 Task: Add Market Corner Wheat Hot Dog Buns 8 Pack to the cart.
Action: Mouse moved to (903, 313)
Screenshot: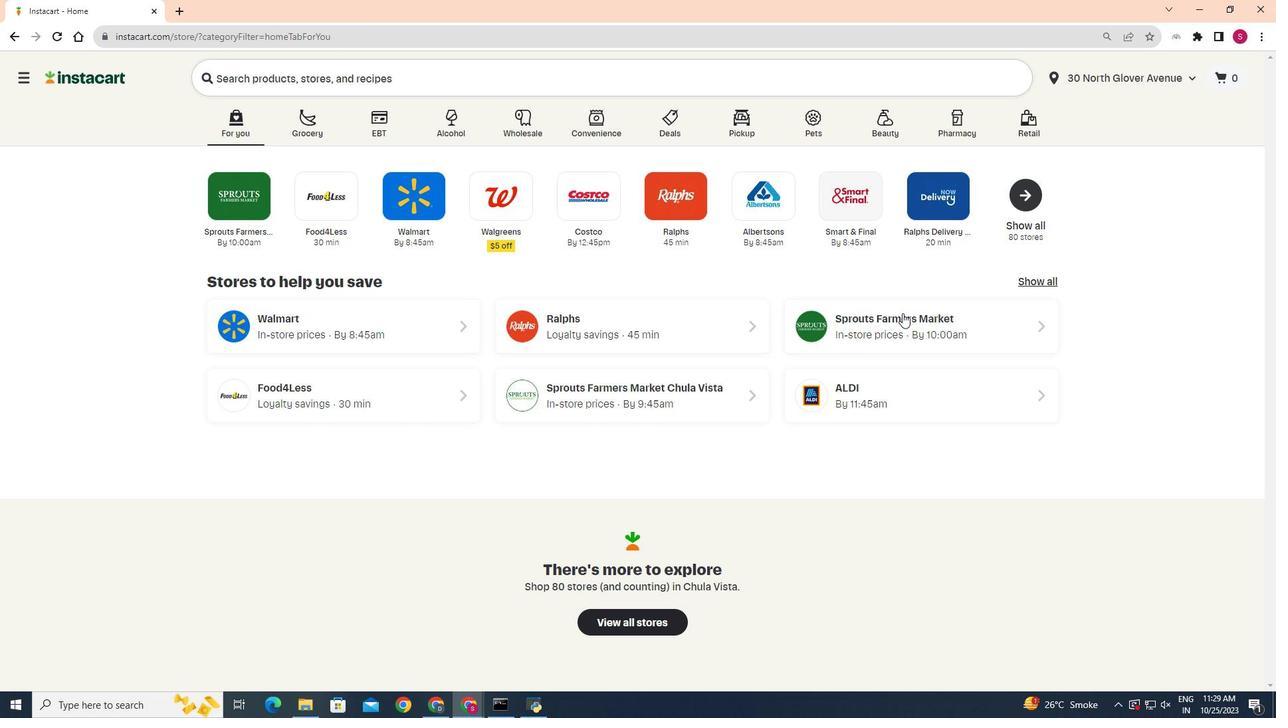 
Action: Mouse pressed left at (903, 313)
Screenshot: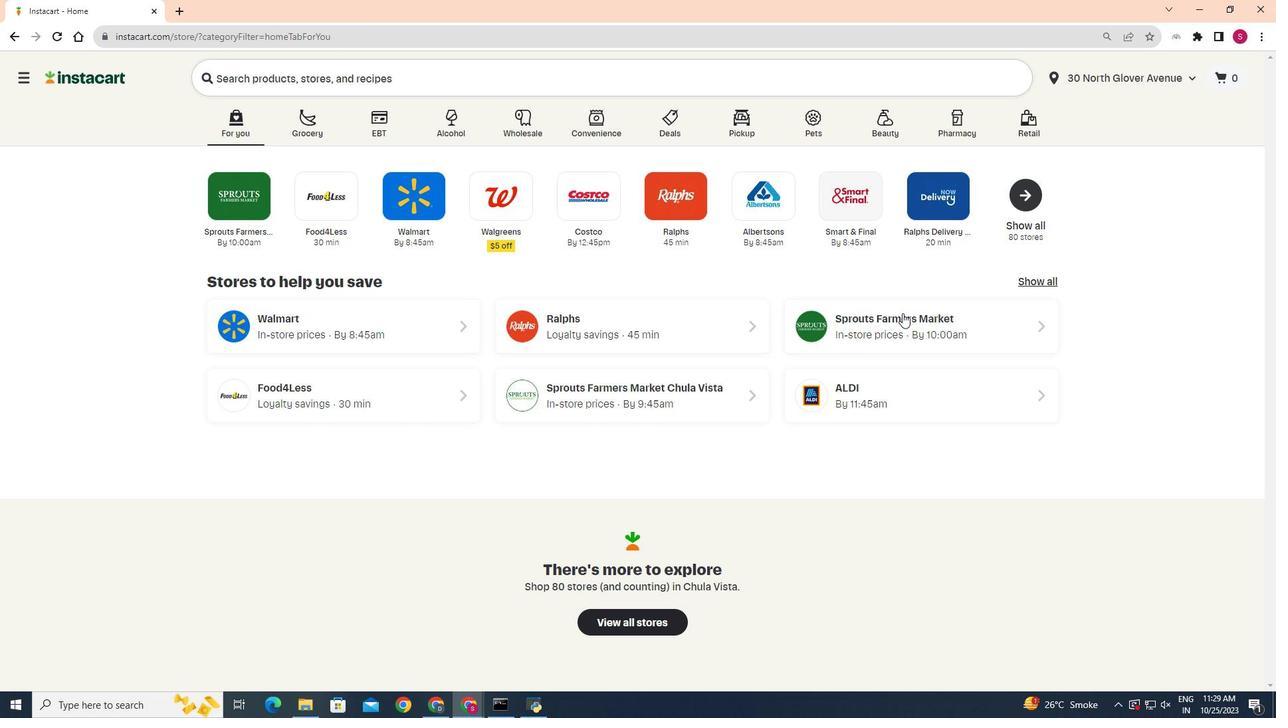 
Action: Mouse moved to (86, 579)
Screenshot: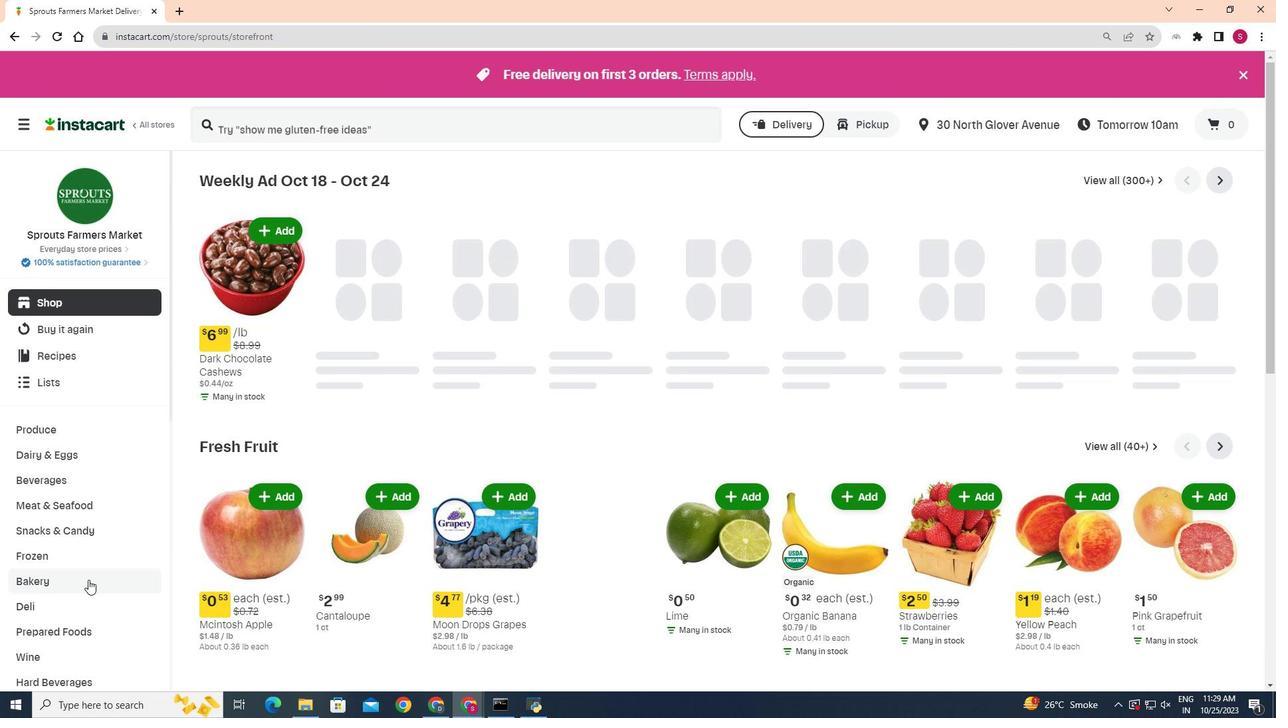 
Action: Mouse pressed left at (86, 579)
Screenshot: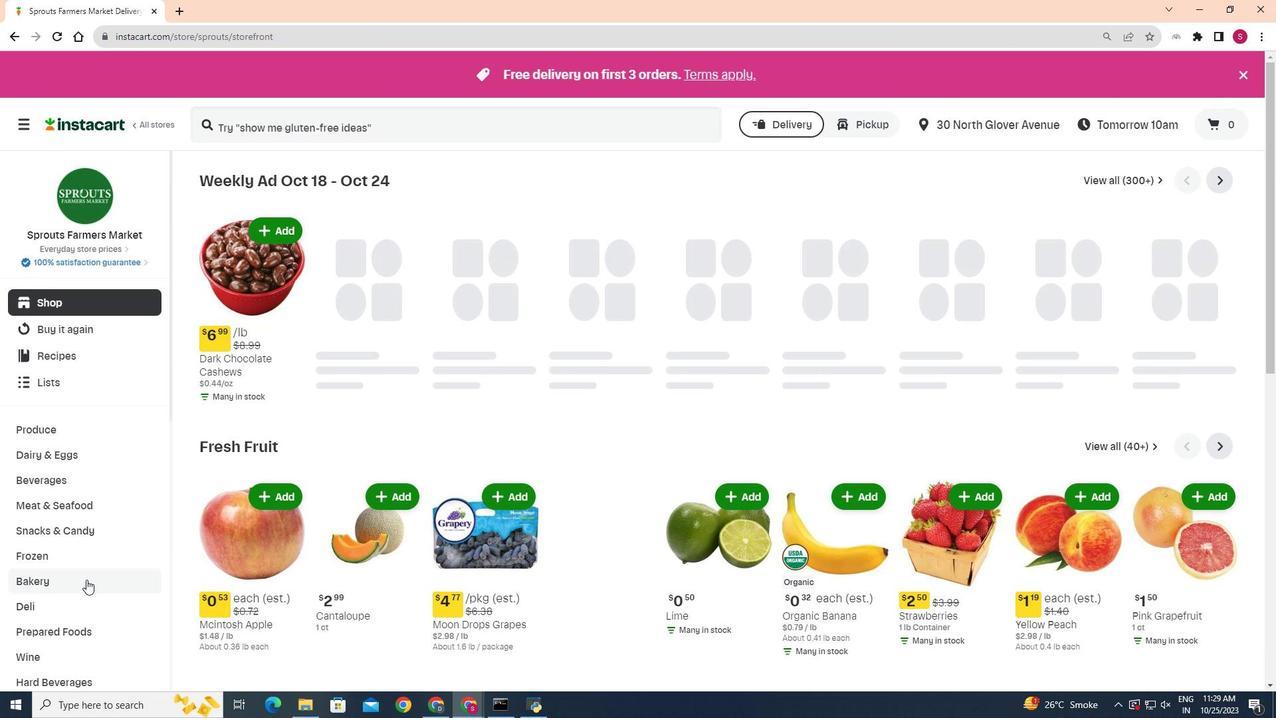 
Action: Mouse moved to (367, 215)
Screenshot: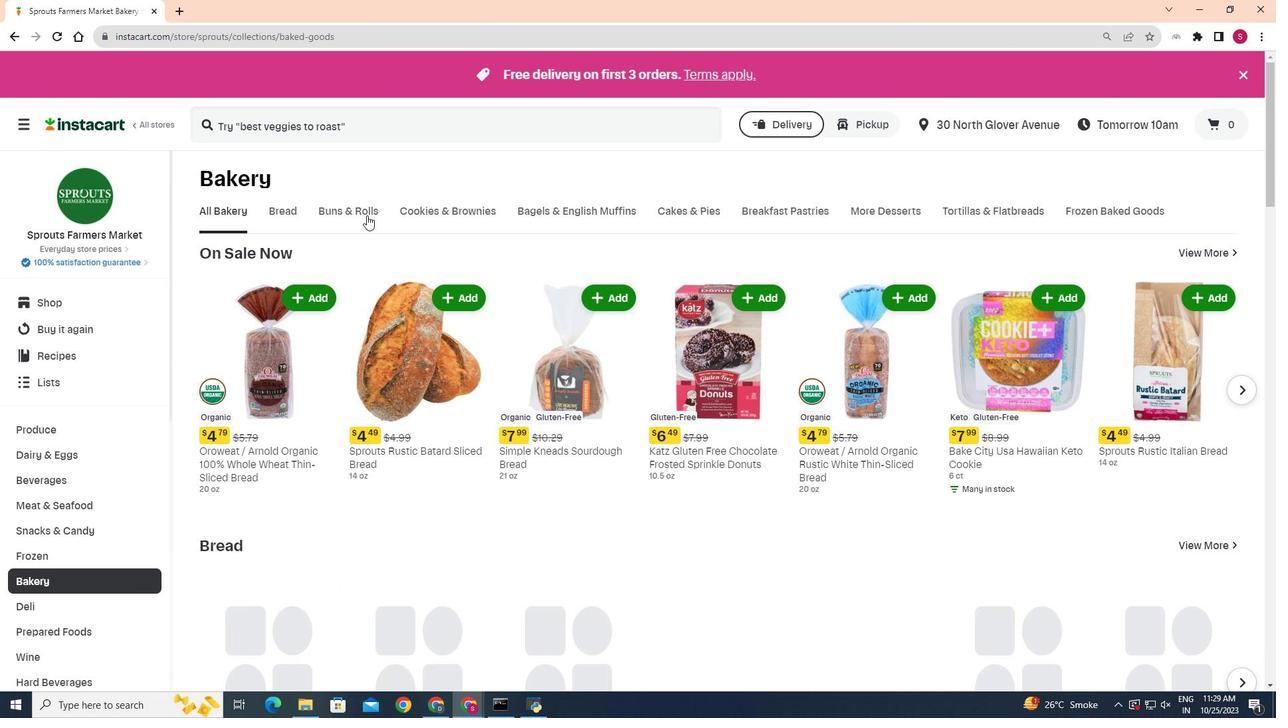 
Action: Mouse pressed left at (367, 215)
Screenshot: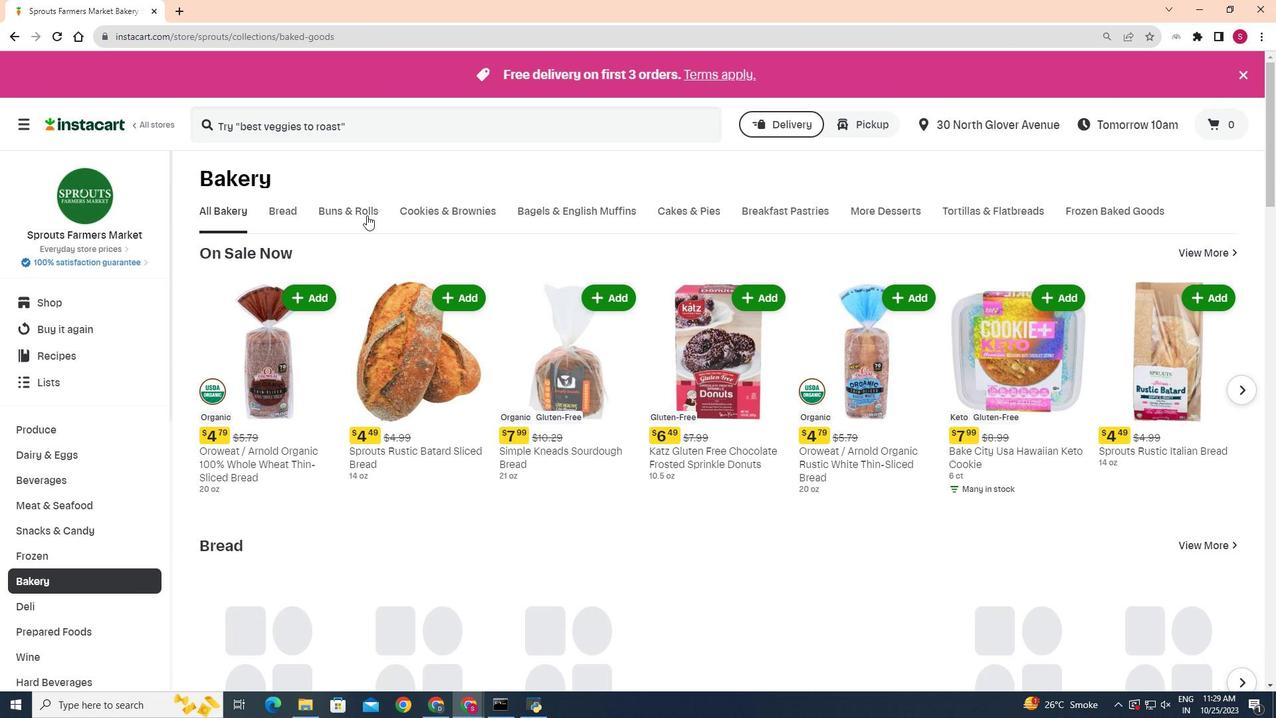 
Action: Mouse moved to (463, 285)
Screenshot: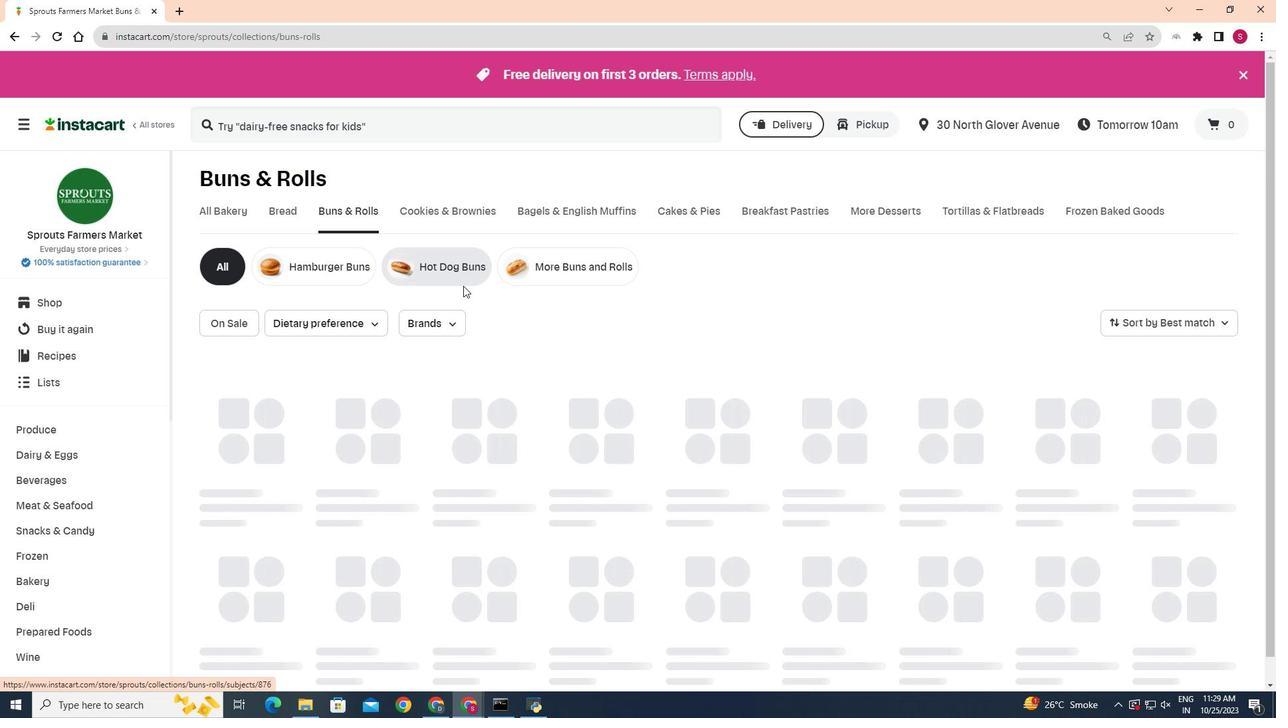 
Action: Mouse pressed left at (463, 285)
Screenshot: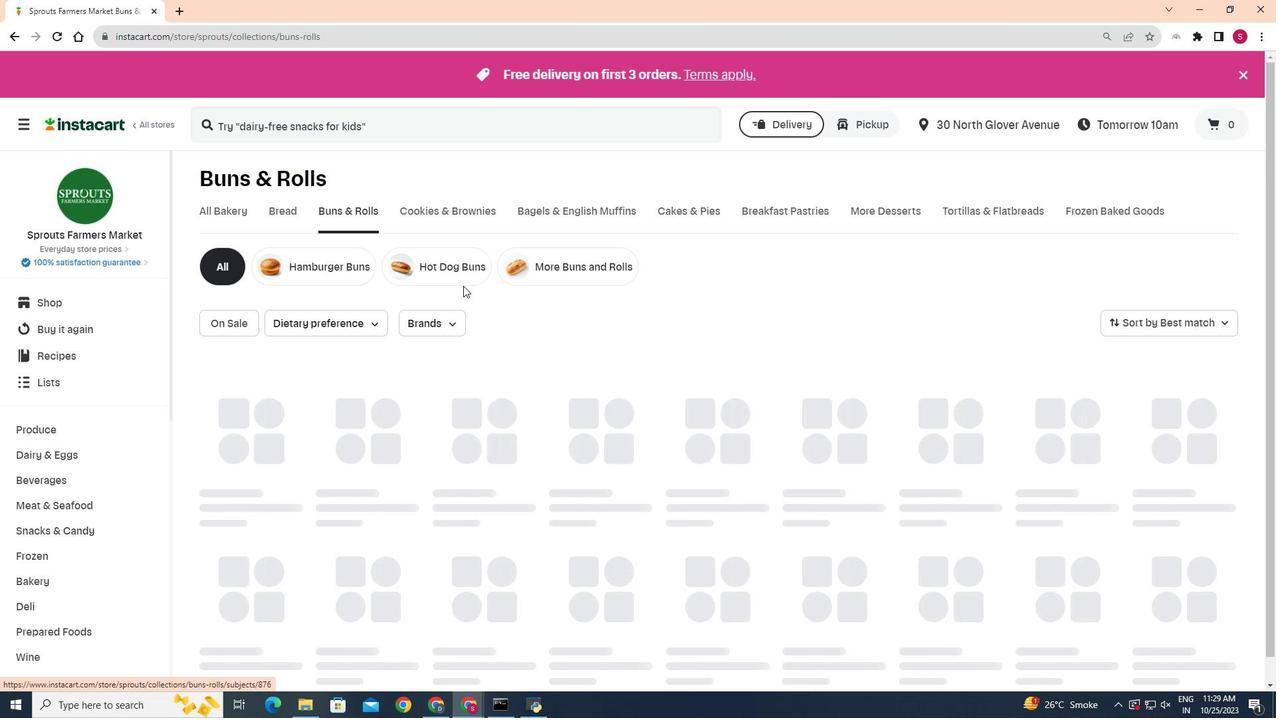 
Action: Mouse moved to (467, 271)
Screenshot: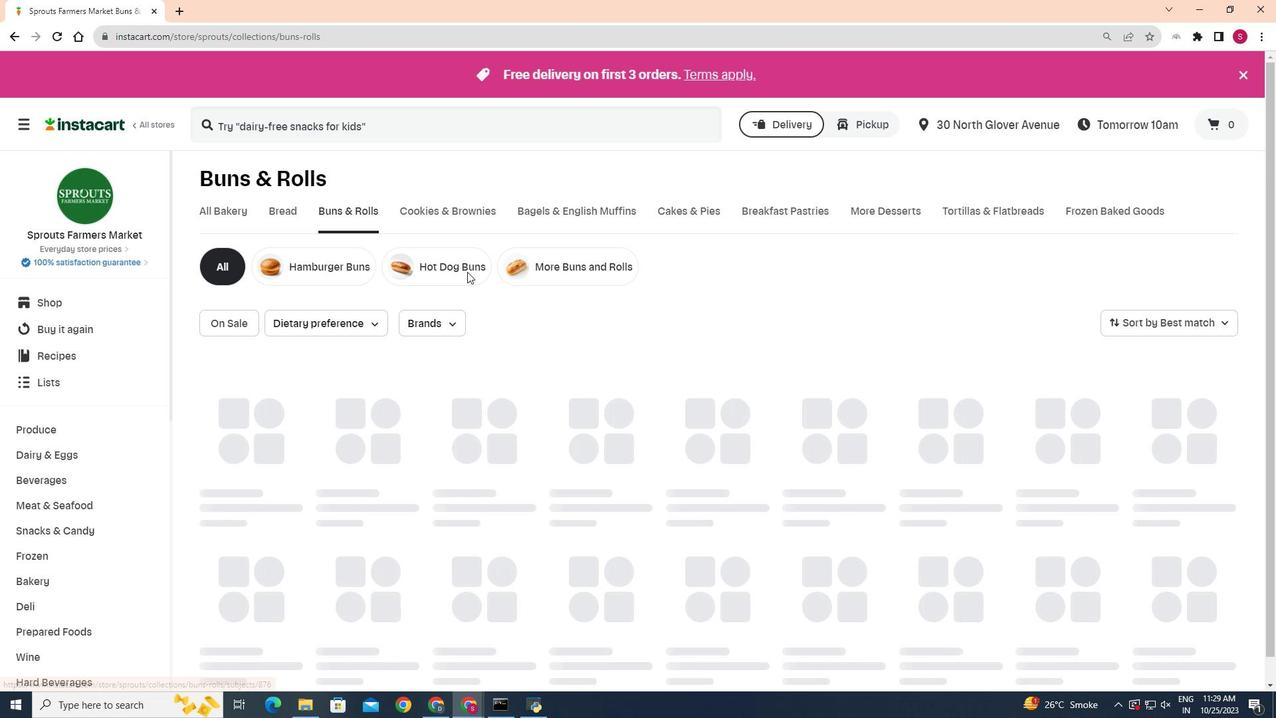 
Action: Mouse pressed left at (467, 271)
Screenshot: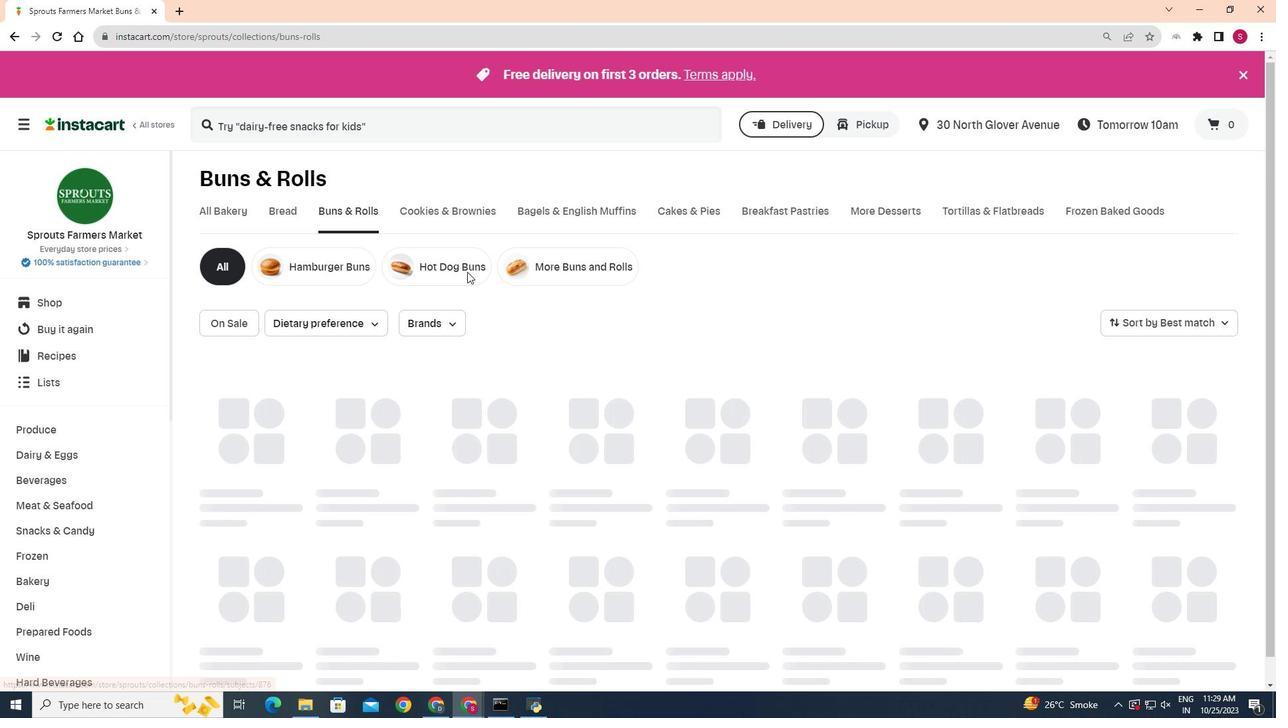 
Action: Mouse moved to (283, 391)
Screenshot: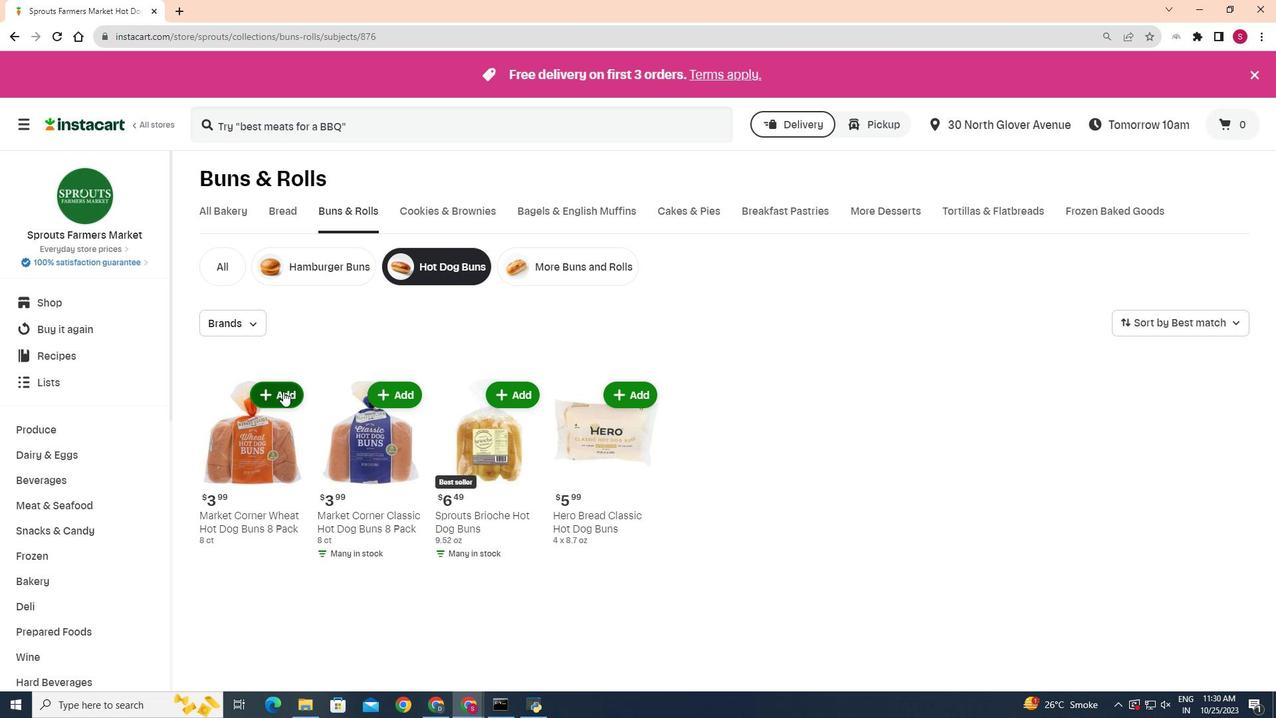 
Action: Mouse pressed left at (283, 391)
Screenshot: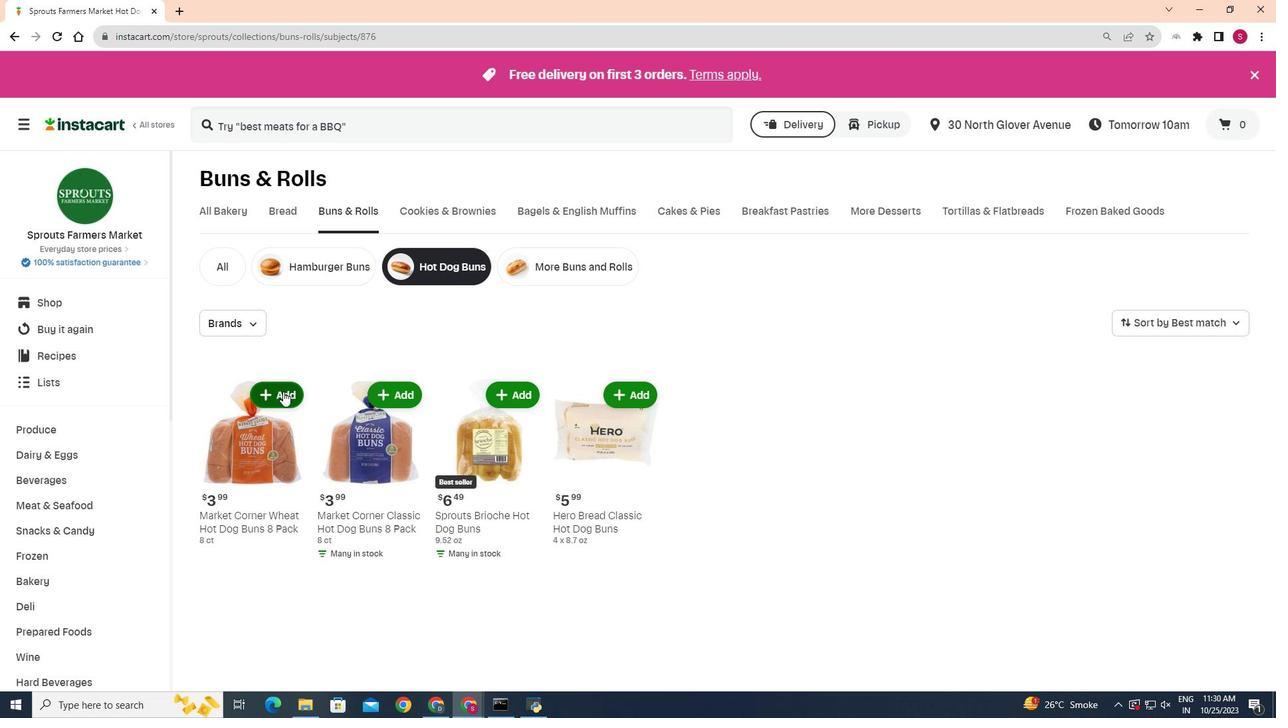 
Action: Mouse moved to (305, 375)
Screenshot: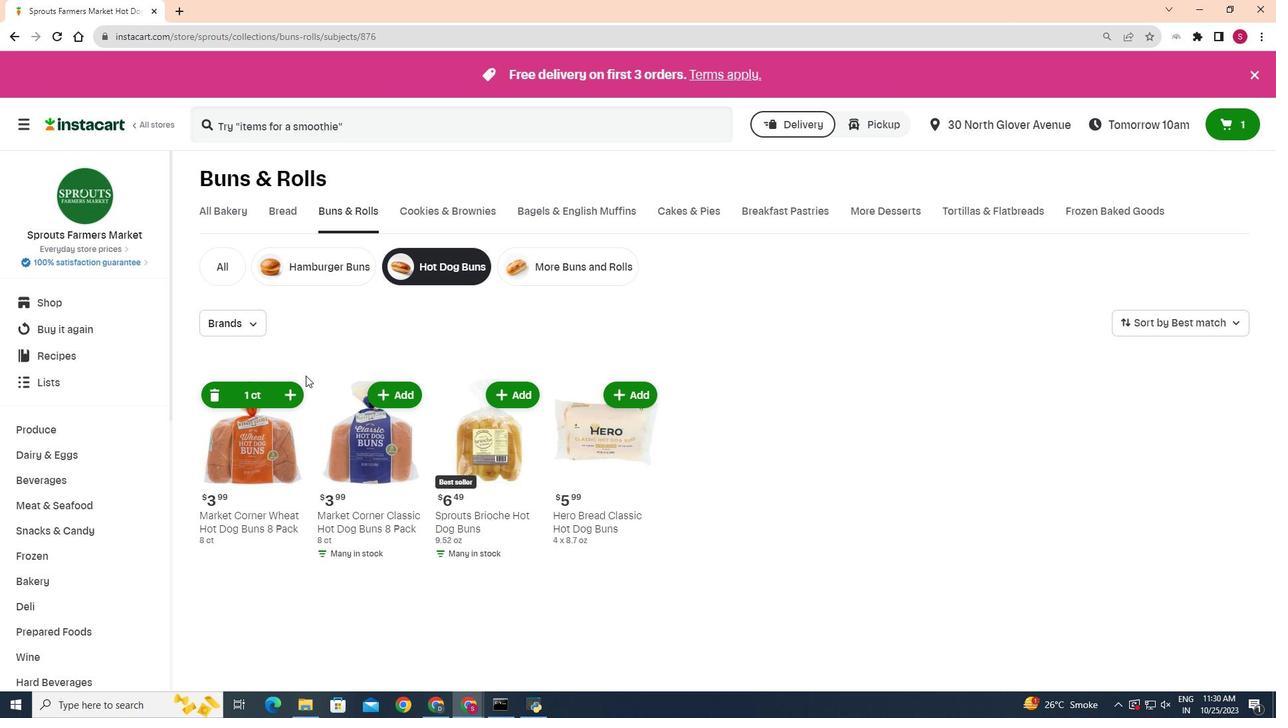 
